 Task: Add Olbas Aromatherapy & Massage Oil to the cart.
Action: Mouse moved to (774, 290)
Screenshot: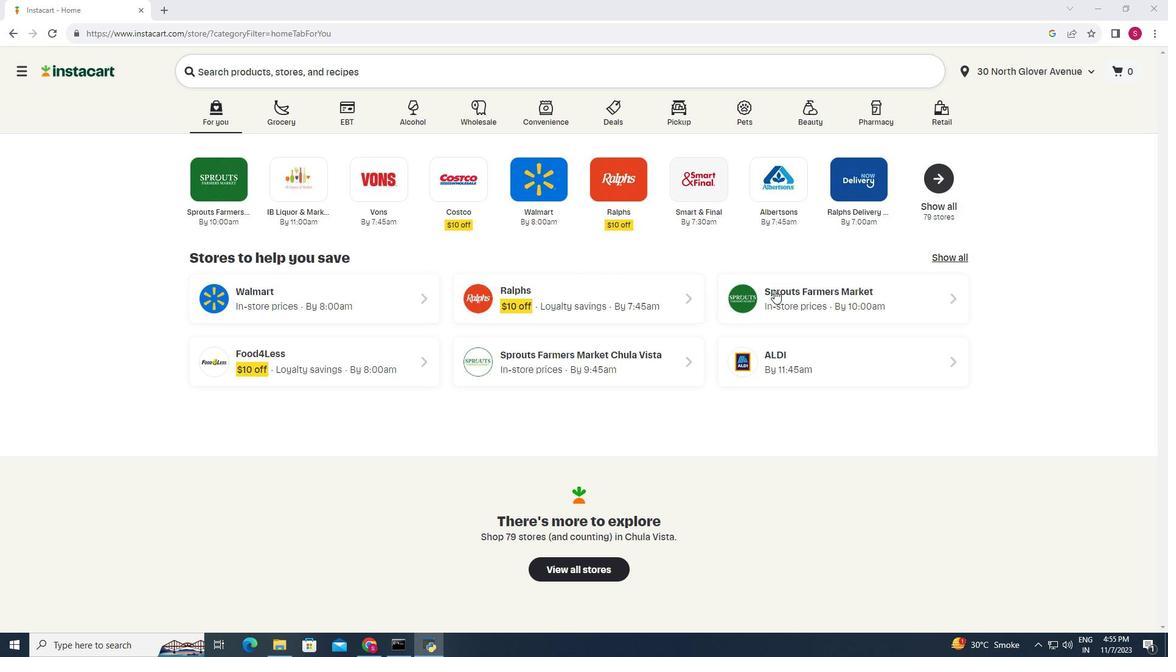 
Action: Mouse pressed left at (774, 290)
Screenshot: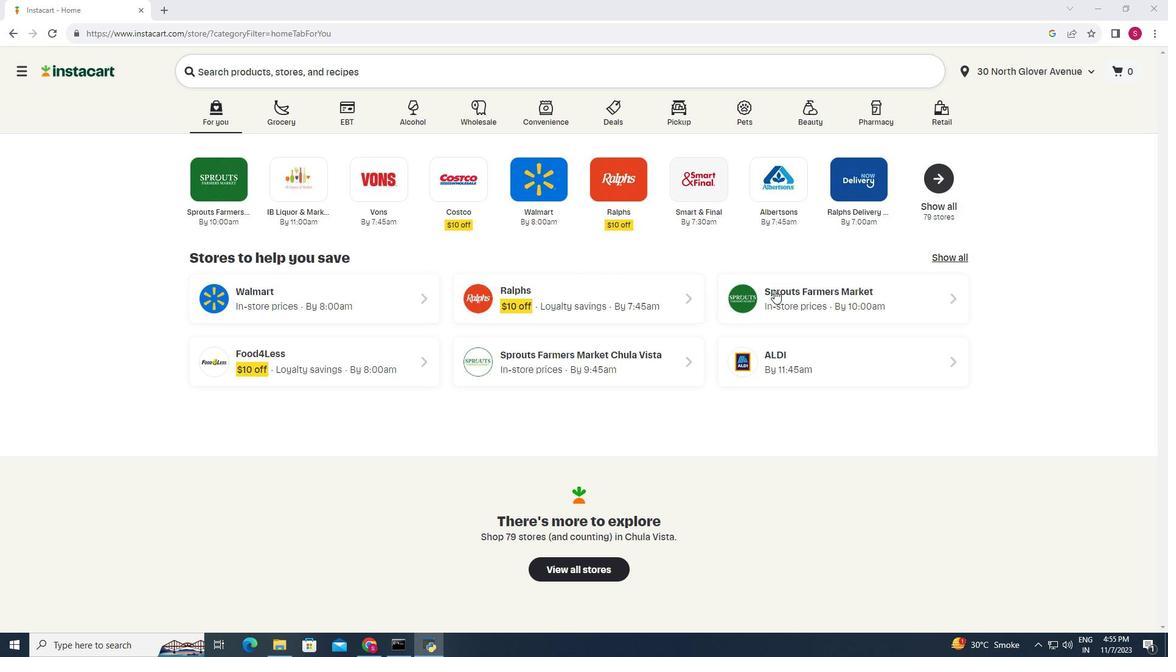 
Action: Mouse moved to (63, 335)
Screenshot: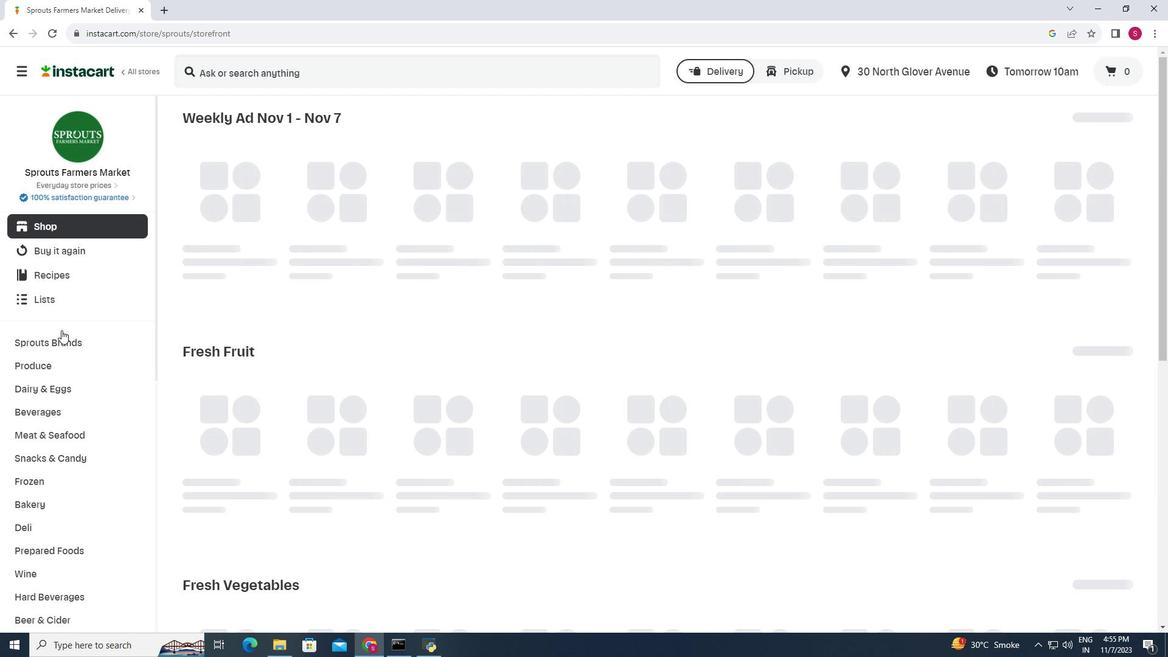 
Action: Mouse scrolled (63, 334) with delta (0, 0)
Screenshot: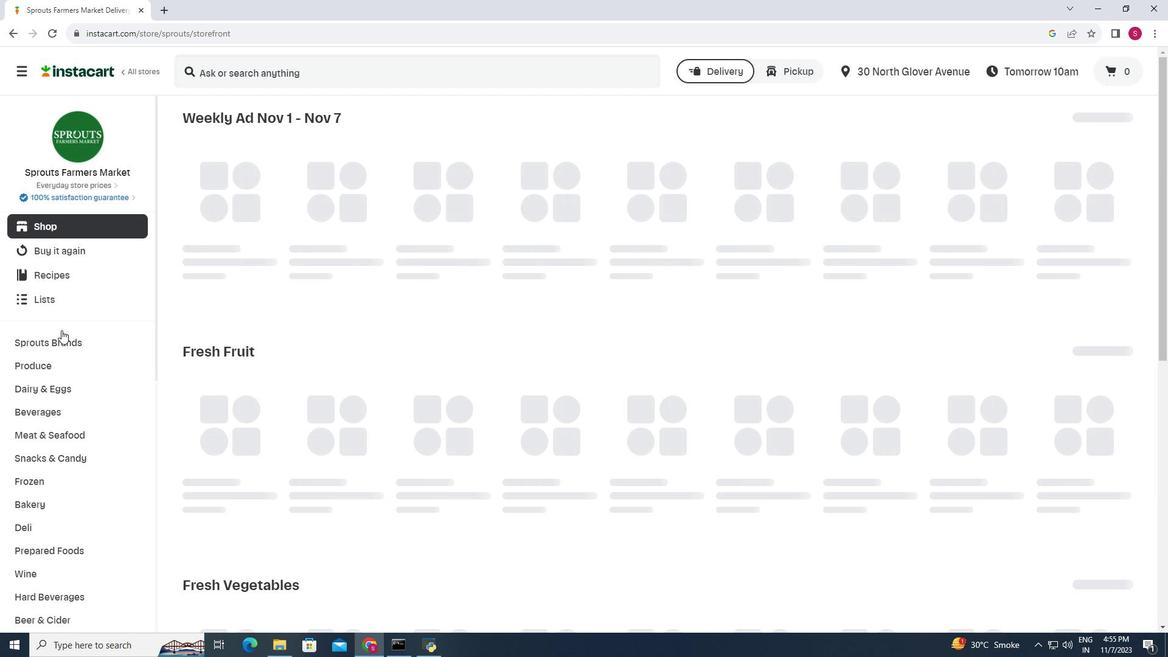 
Action: Mouse moved to (61, 331)
Screenshot: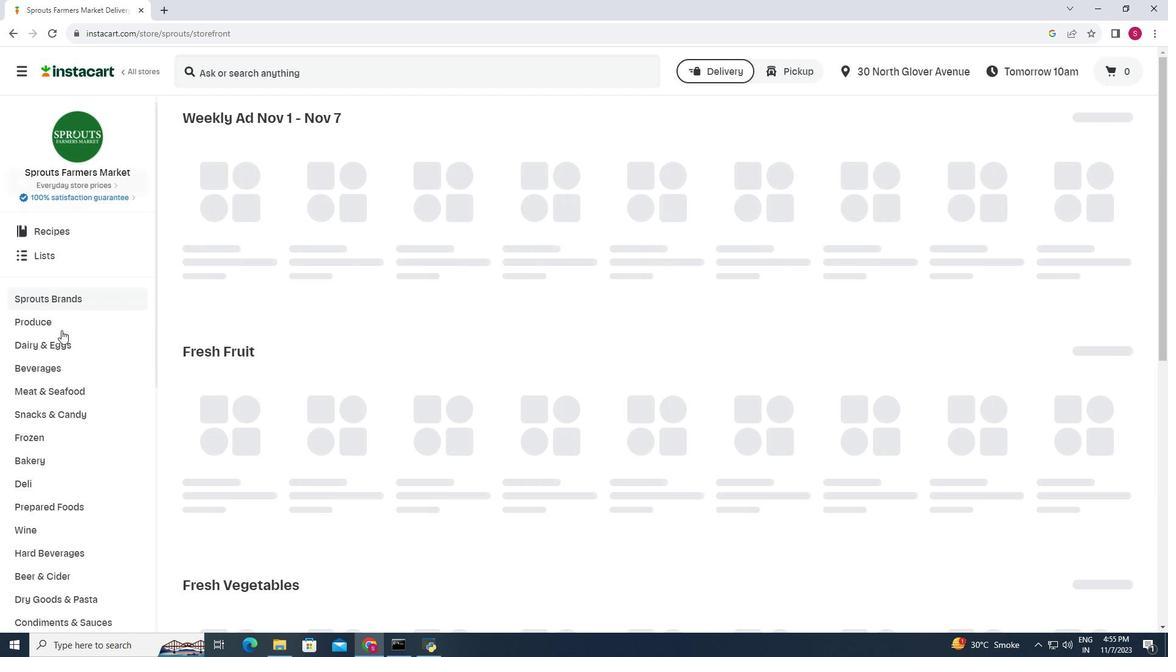 
Action: Mouse scrolled (61, 331) with delta (0, 0)
Screenshot: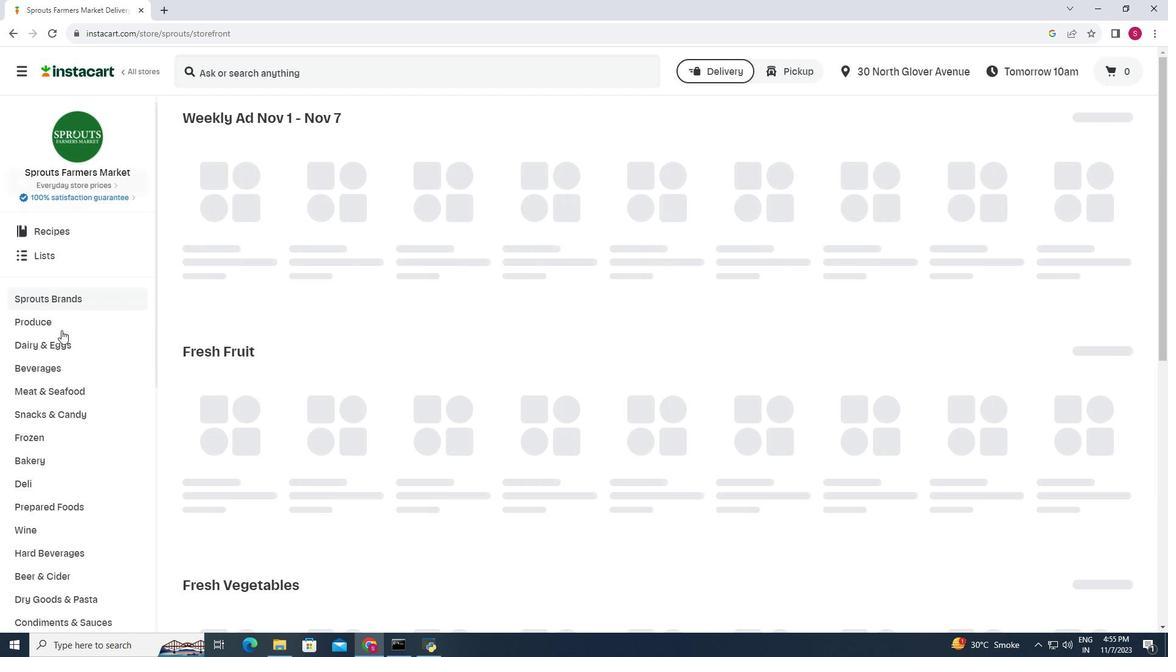 
Action: Mouse moved to (61, 330)
Screenshot: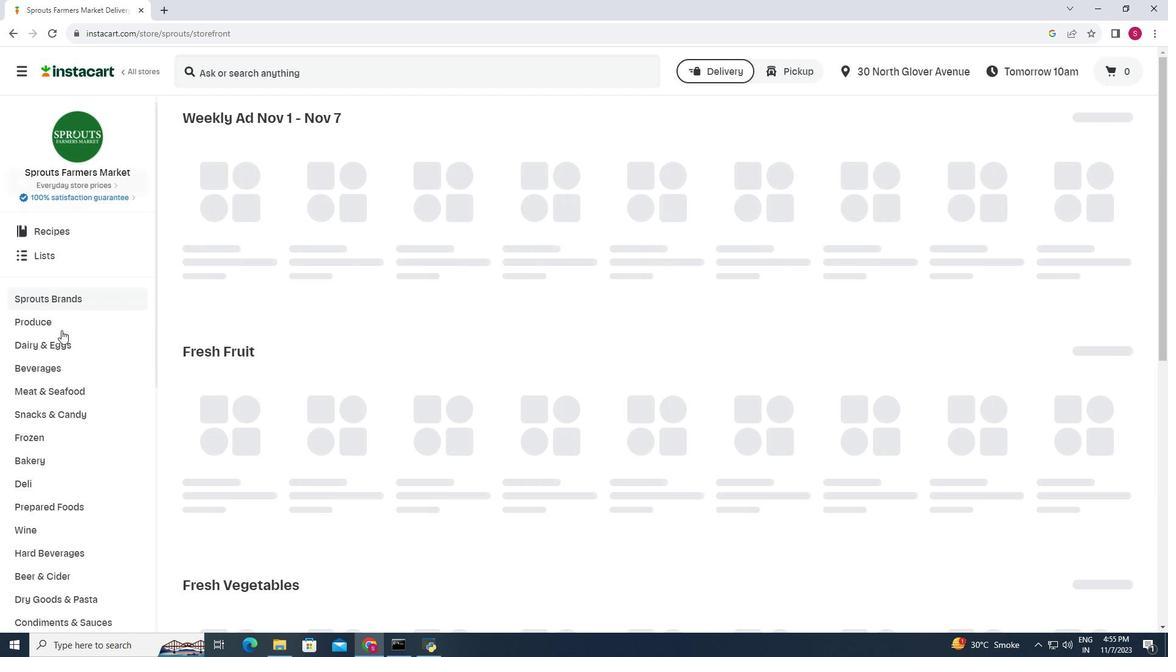 
Action: Mouse scrolled (61, 329) with delta (0, 0)
Screenshot: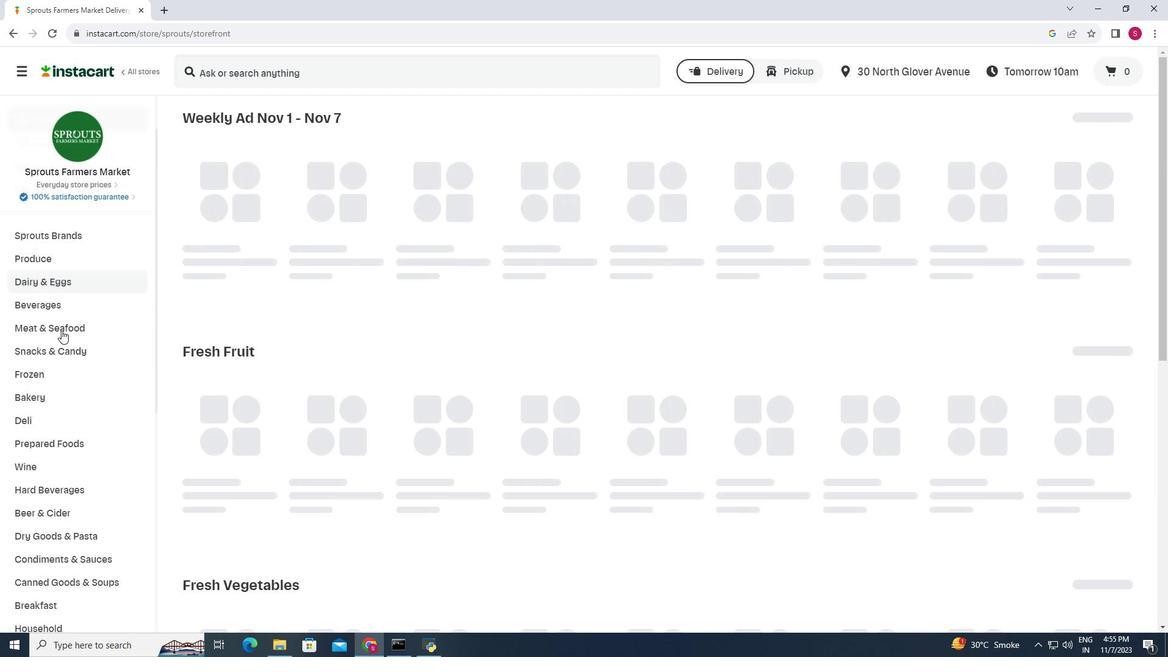 
Action: Mouse scrolled (61, 329) with delta (0, 0)
Screenshot: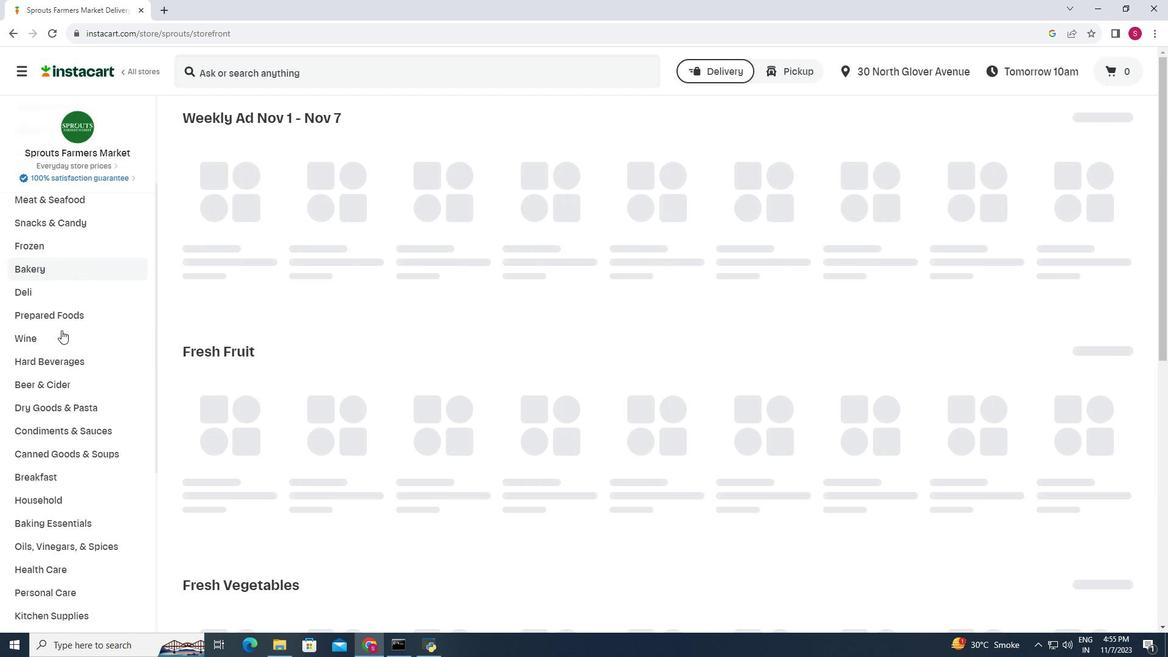 
Action: Mouse moved to (52, 491)
Screenshot: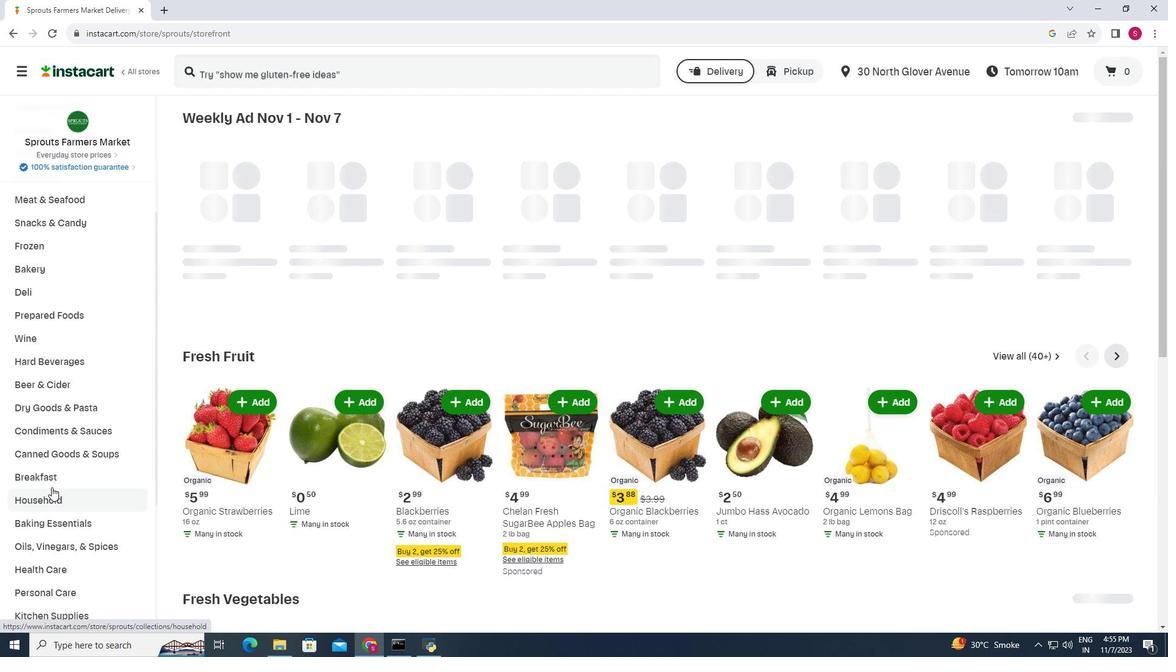 
Action: Mouse pressed left at (52, 491)
Screenshot: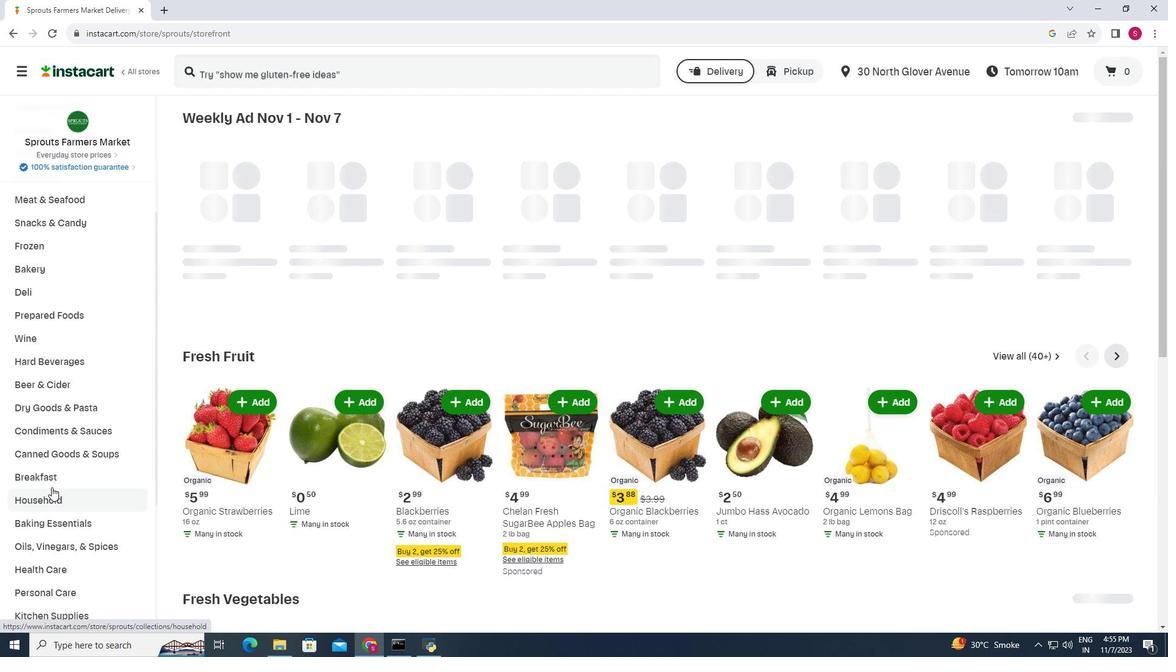 
Action: Mouse moved to (45, 500)
Screenshot: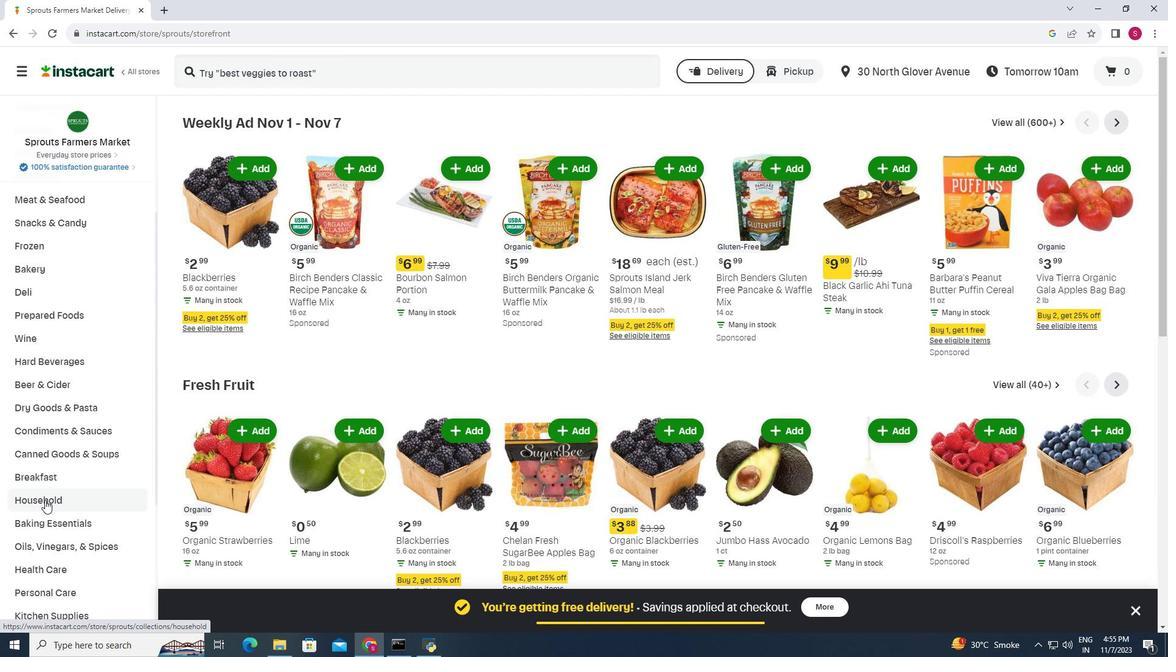 
Action: Mouse pressed left at (45, 500)
Screenshot: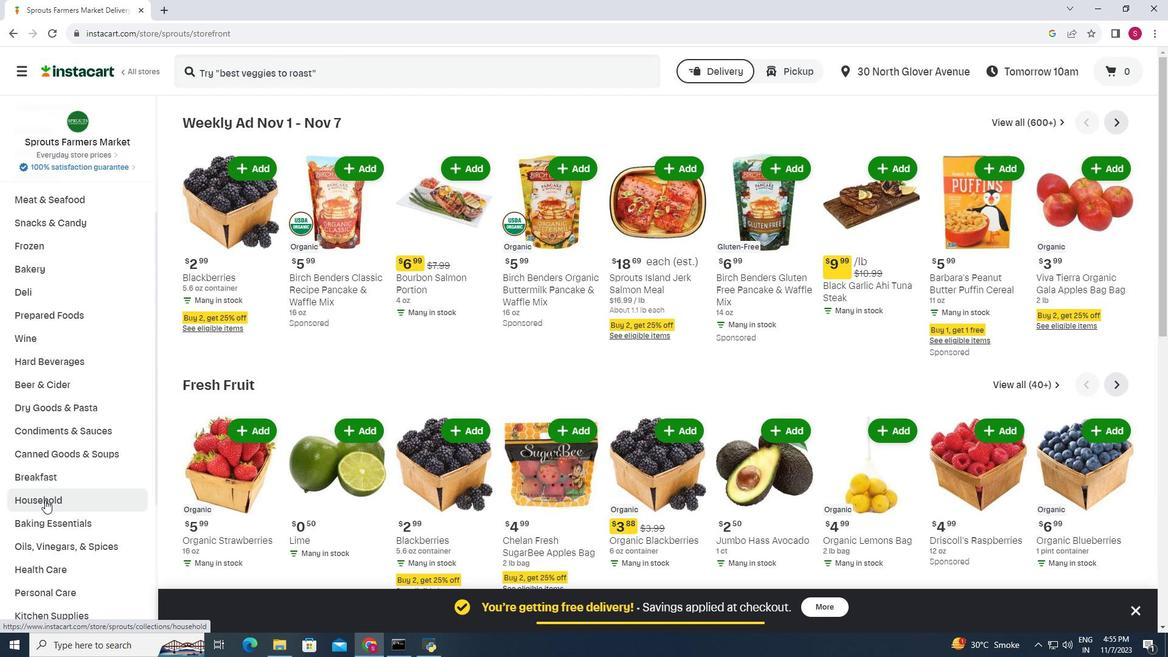 
Action: Mouse moved to (623, 152)
Screenshot: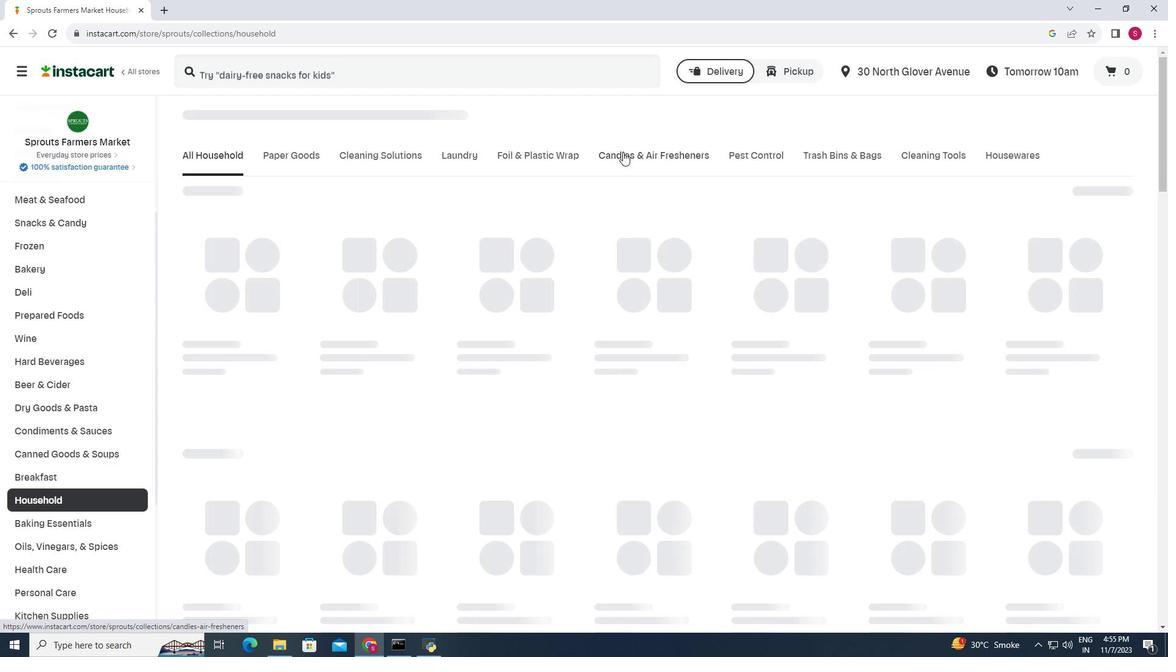 
Action: Mouse pressed left at (623, 152)
Screenshot: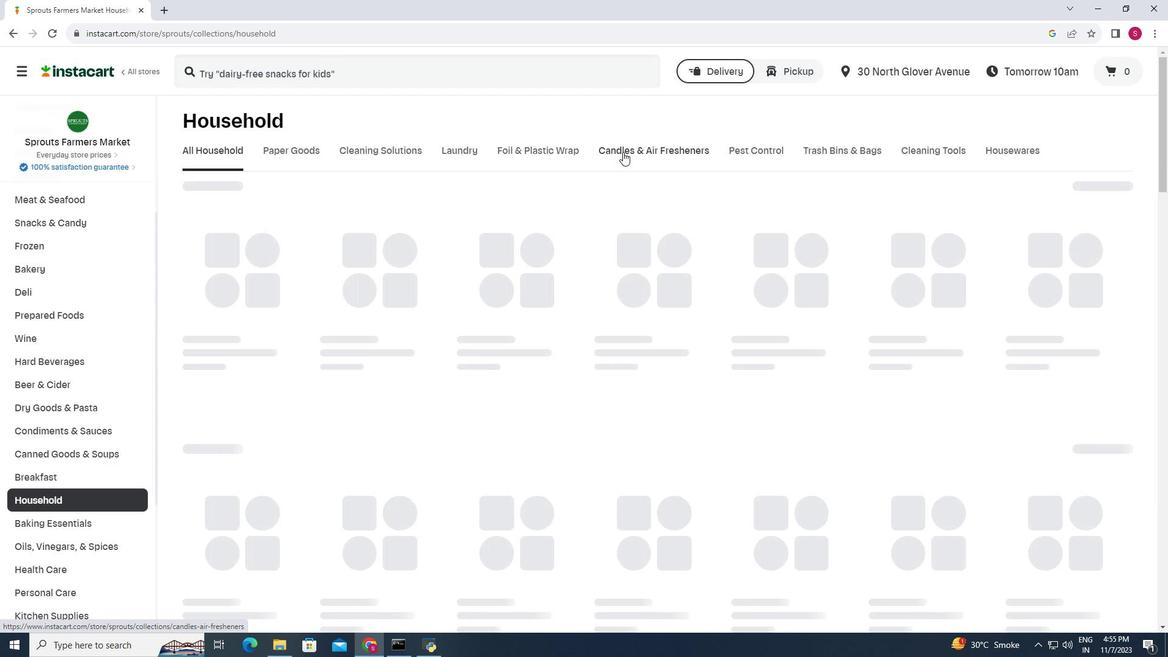 
Action: Mouse moved to (284, 74)
Screenshot: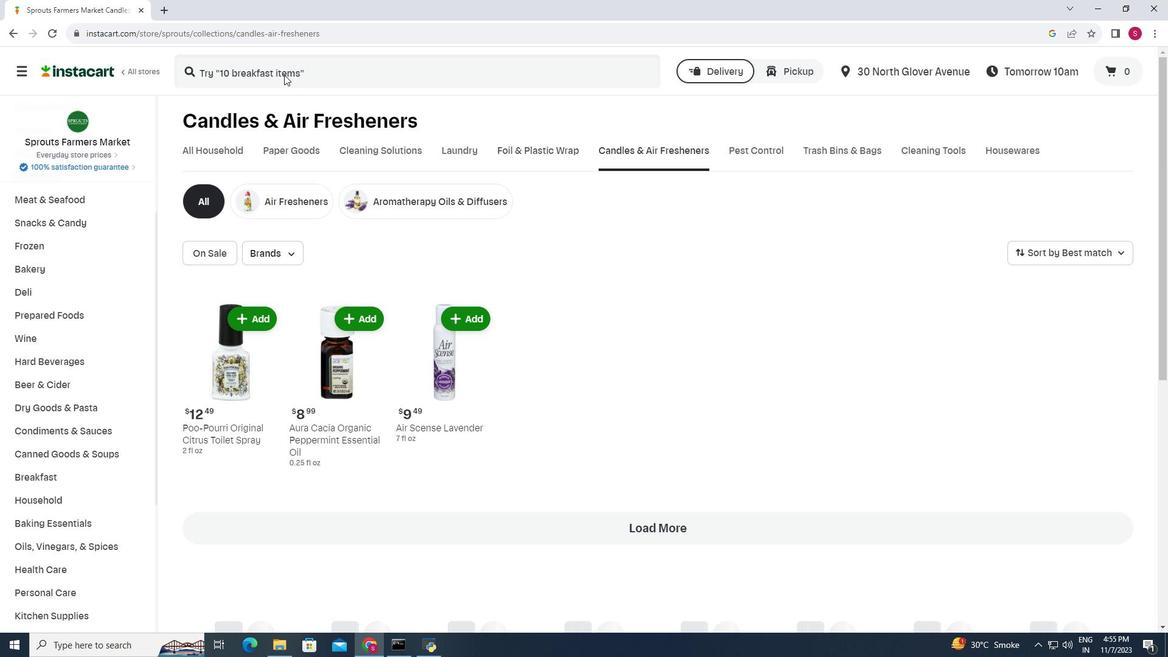 
Action: Mouse pressed left at (284, 74)
Screenshot: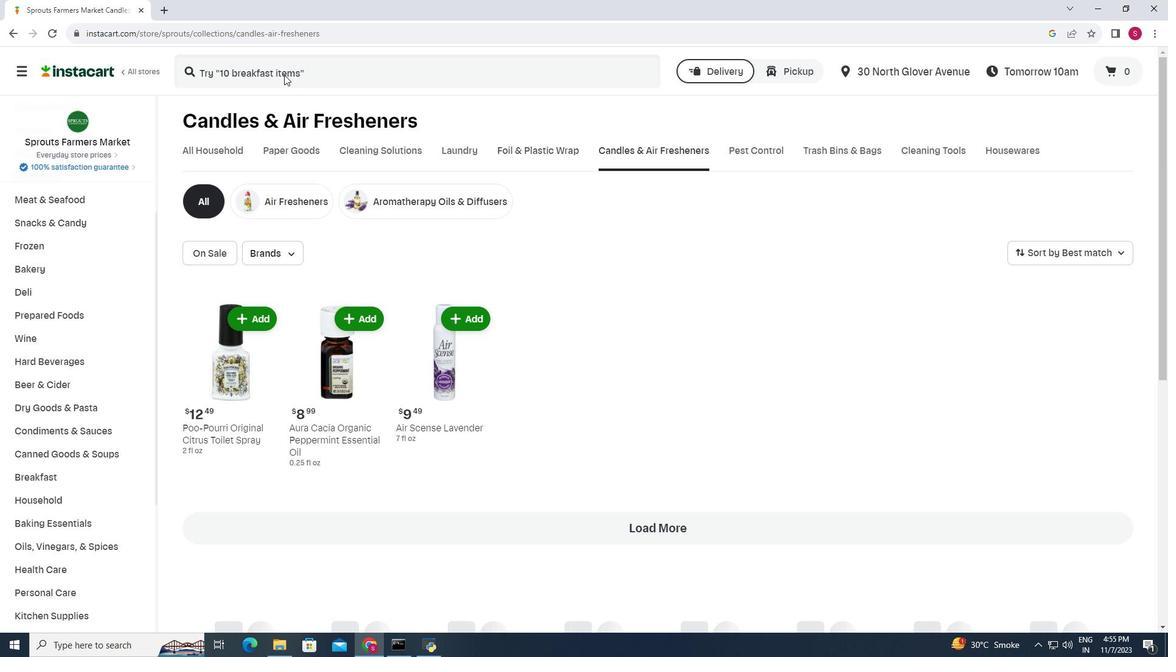 
Action: Mouse moved to (286, 73)
Screenshot: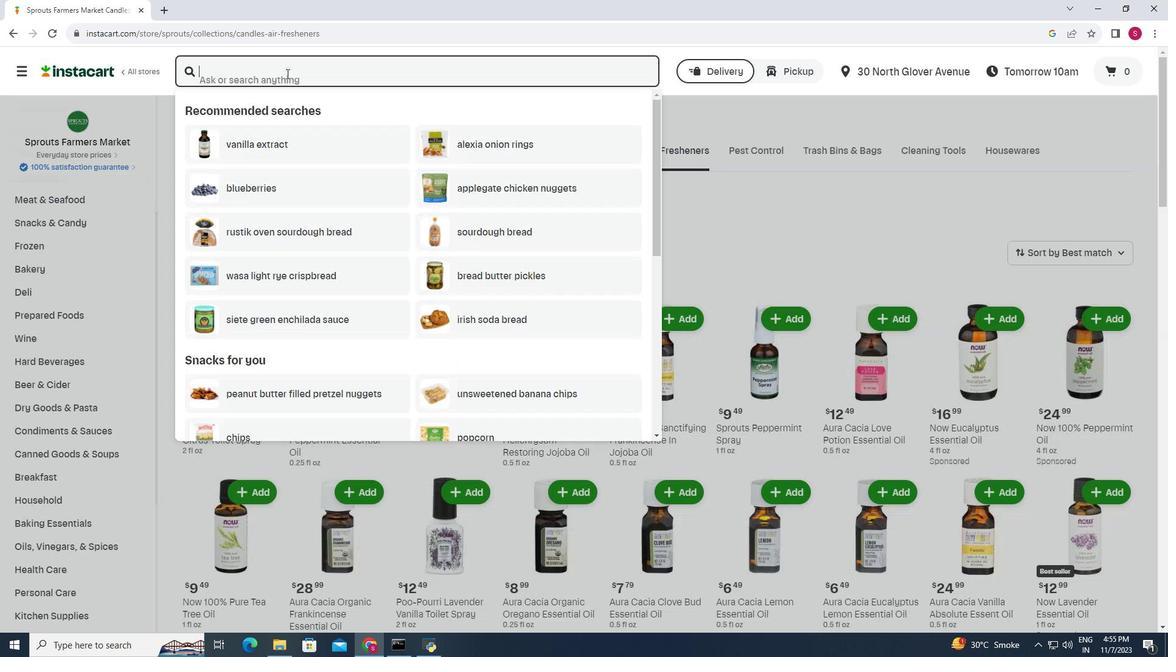 
Action: Mouse pressed left at (286, 73)
Screenshot: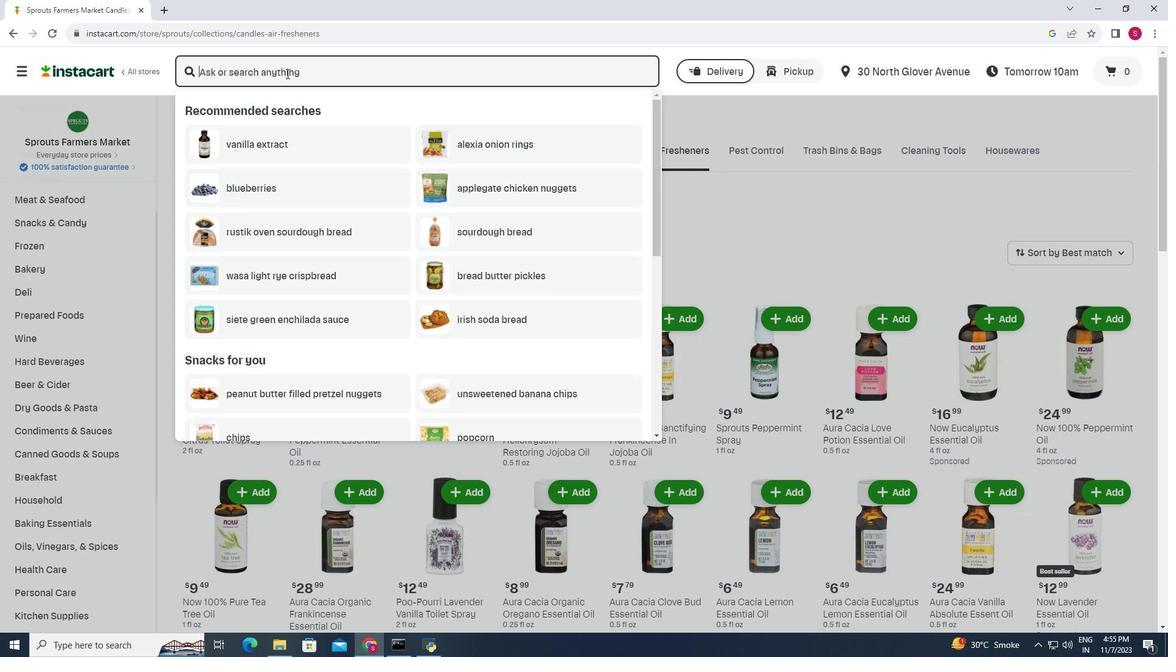 
Action: Mouse moved to (286, 73)
Screenshot: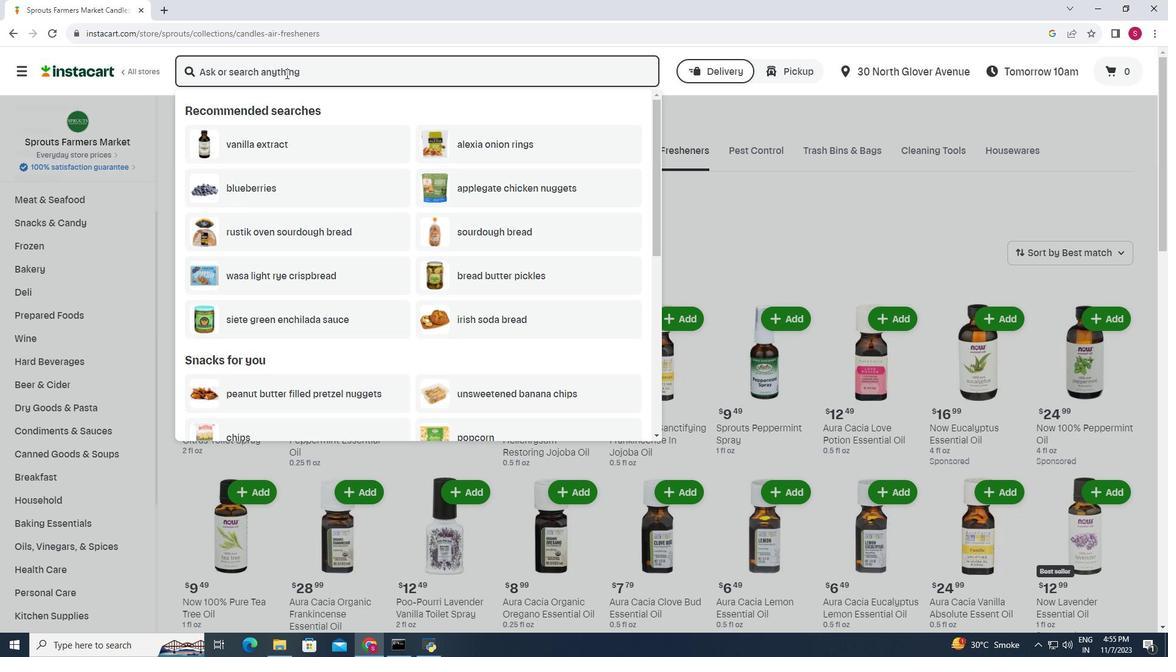 
Action: Key pressed <Key.shift>Olbas<Key.space><Key.shift>Ae<Key.backspace>romatherapy<Key.space><Key.shift><Key.shift><Key.shift><Key.shift><Key.shift><Key.shift><Key.shift><Key.shift><Key.shift><Key.shift><Key.shift><Key.shift>&*<Key.space><Key.shift><Key.shift><Key.shift><Key.shift><Key.shift><Key.shift><Key.shift><Key.backspace><Key.backspace><Key.space><Key.shift>Massage<Key.space><Key.shift>Oil<Key.enter>
Screenshot: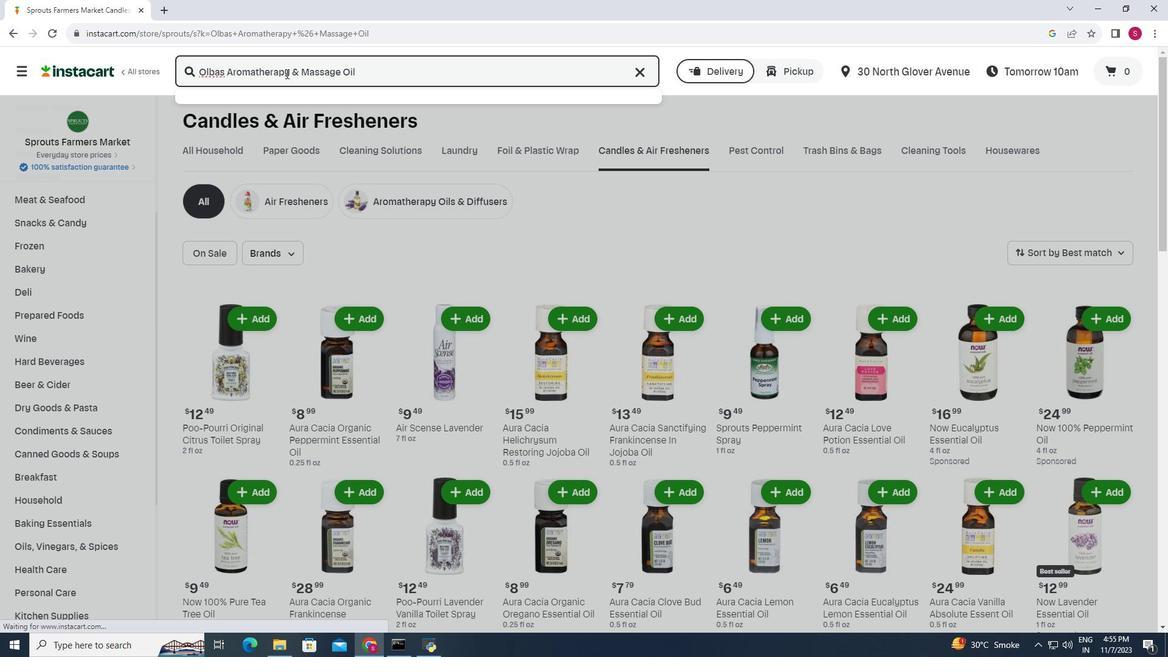 
Action: Mouse moved to (328, 172)
Screenshot: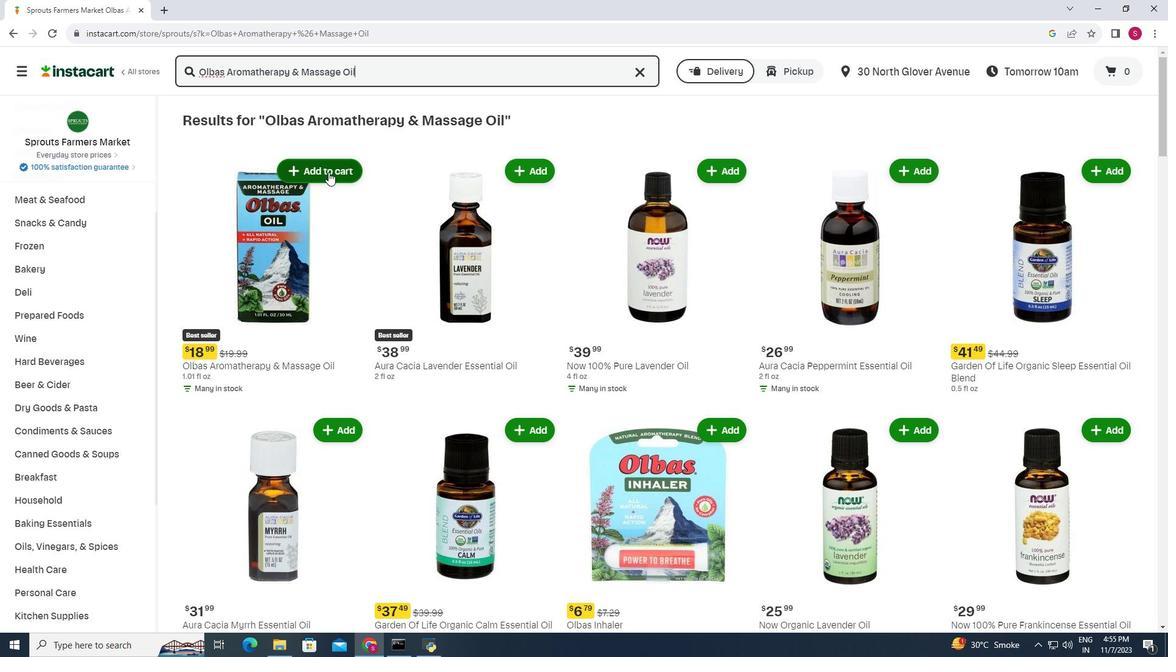 
Action: Mouse pressed left at (328, 172)
Screenshot: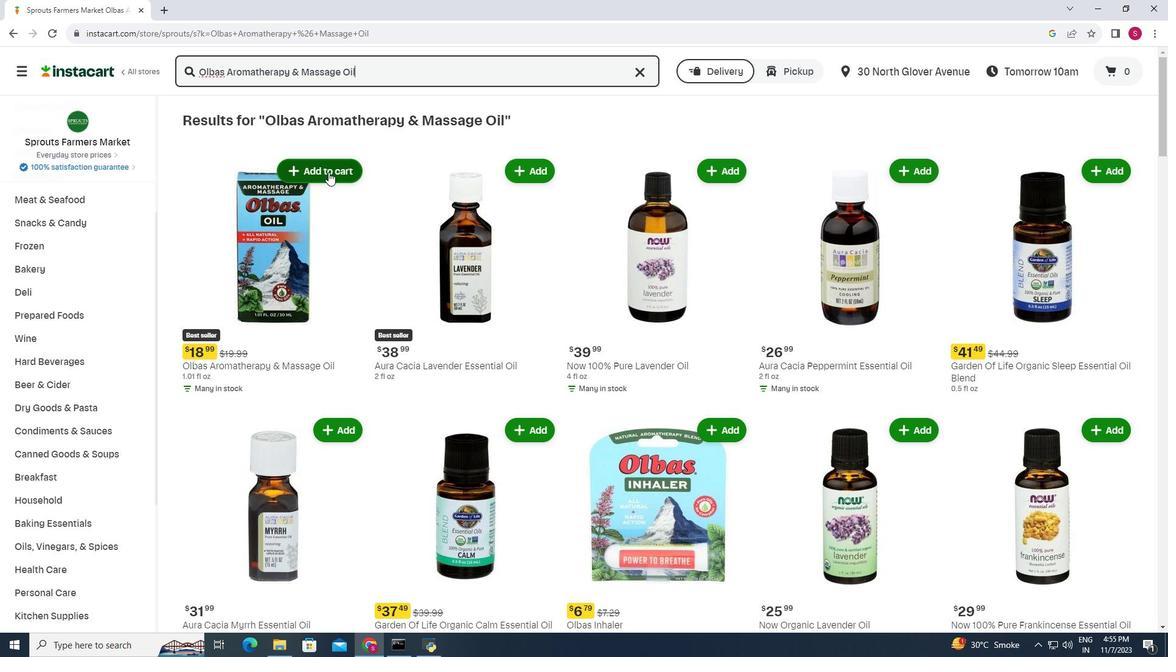 
Action: Mouse moved to (363, 141)
Screenshot: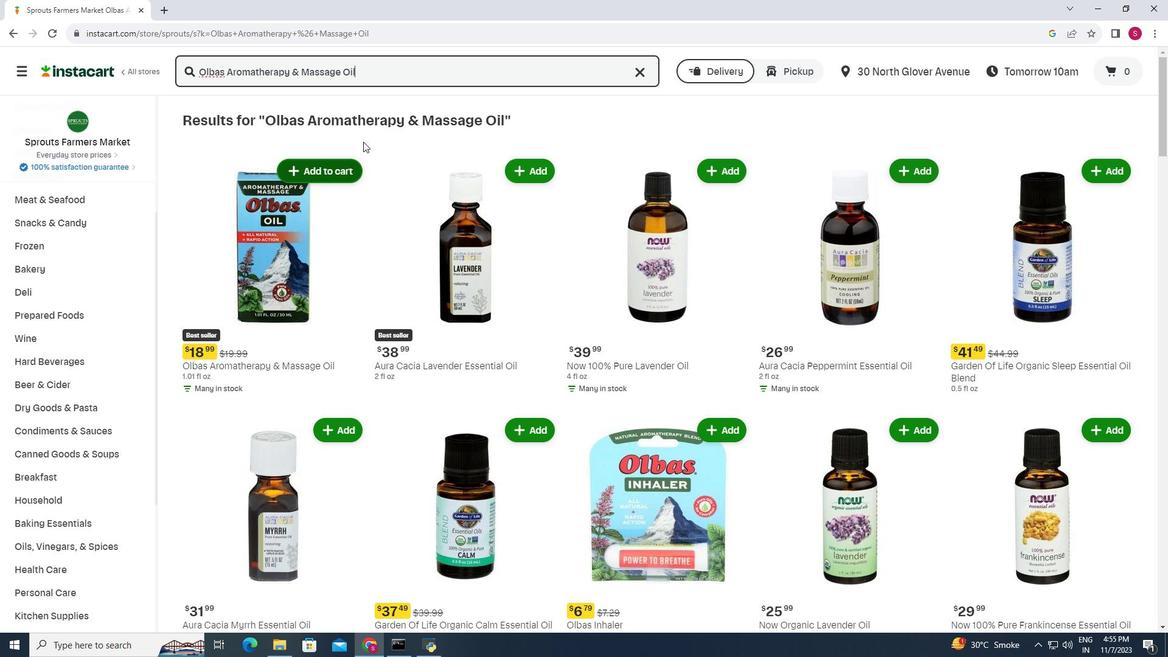 
